 Task: Add a condition where "Assignee Is Current user" in new tickets in your groups.
Action: Mouse moved to (145, 516)
Screenshot: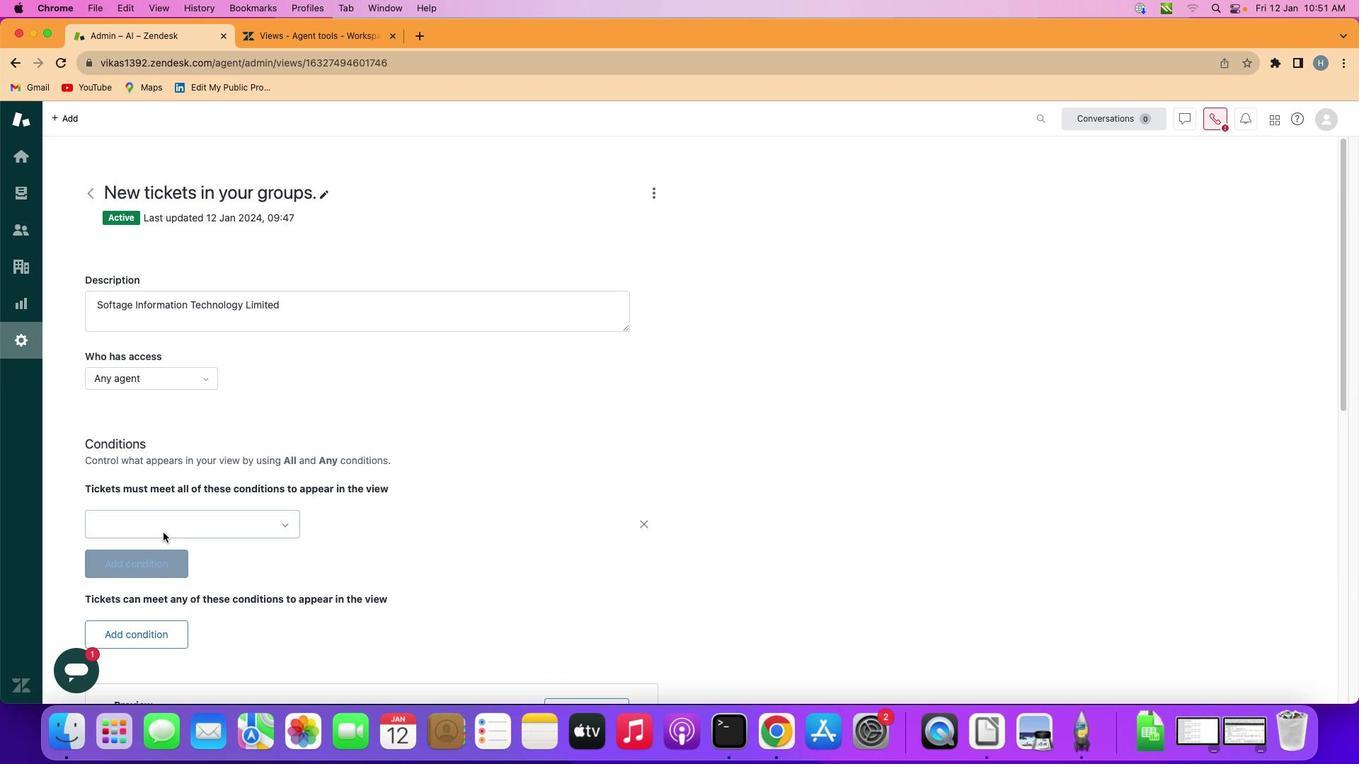 
Action: Mouse pressed left at (145, 516)
Screenshot: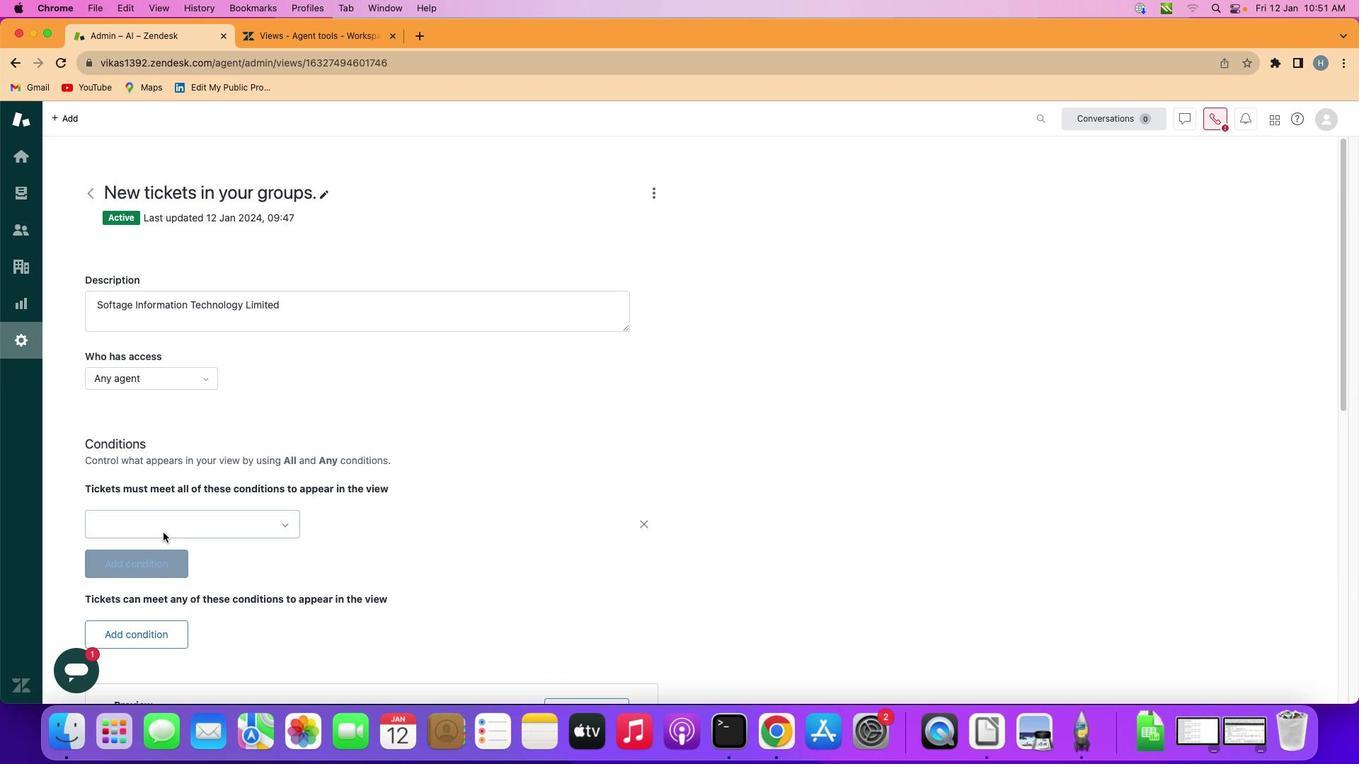 
Action: Mouse moved to (152, 511)
Screenshot: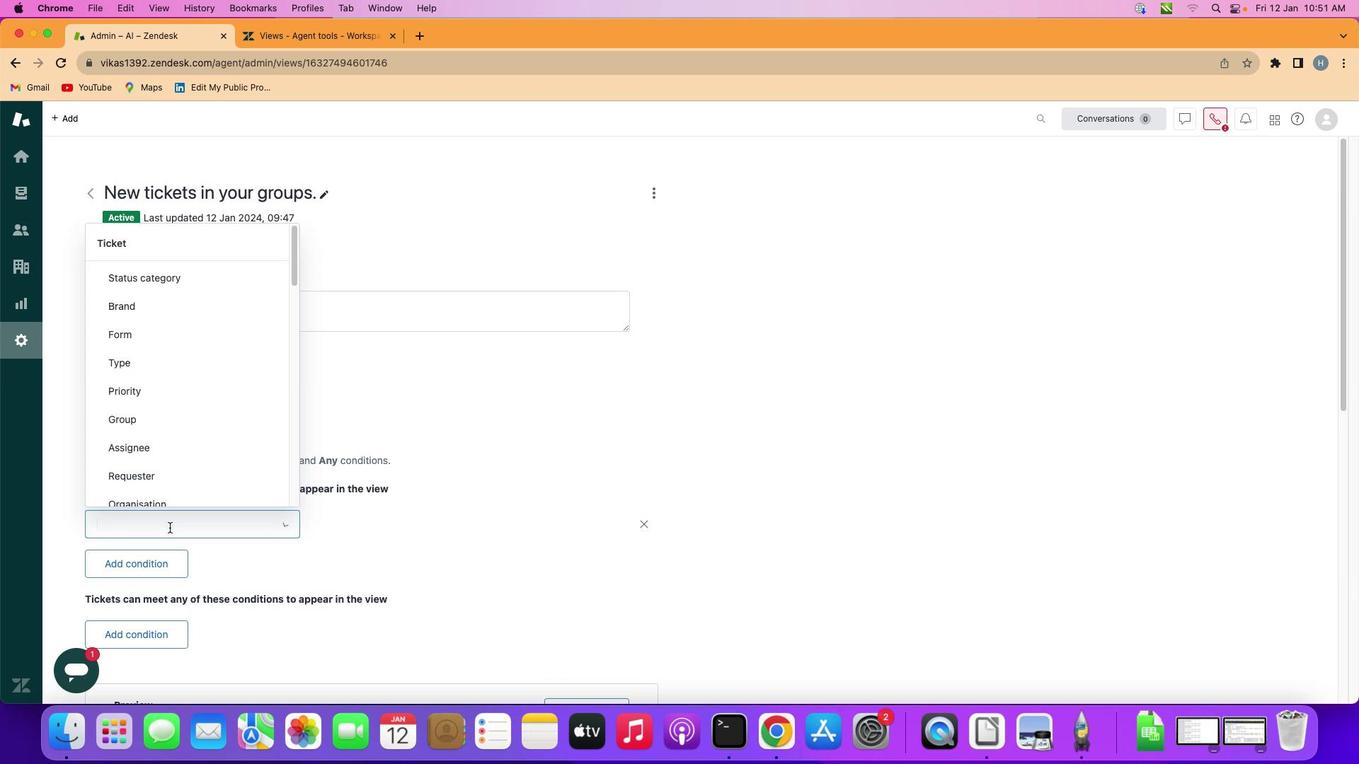 
Action: Mouse pressed left at (152, 511)
Screenshot: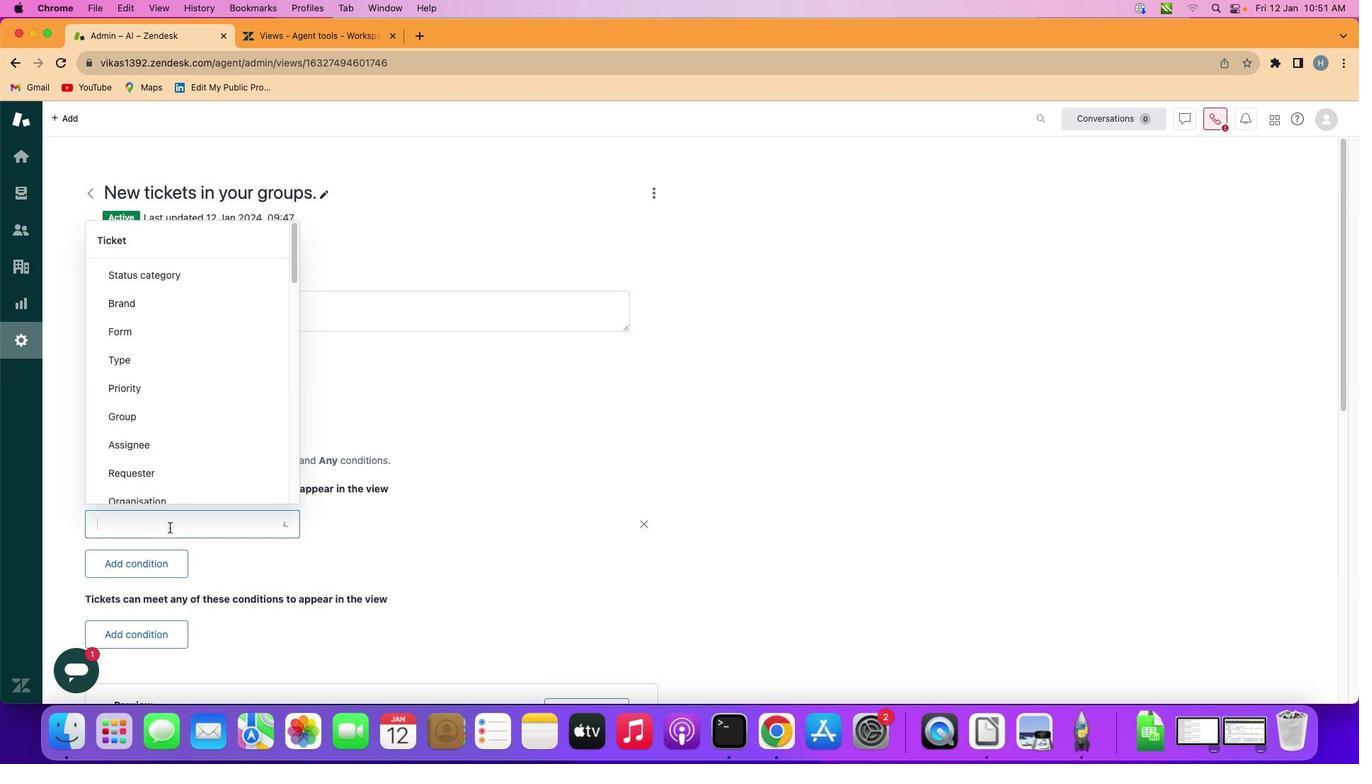 
Action: Mouse moved to (175, 418)
Screenshot: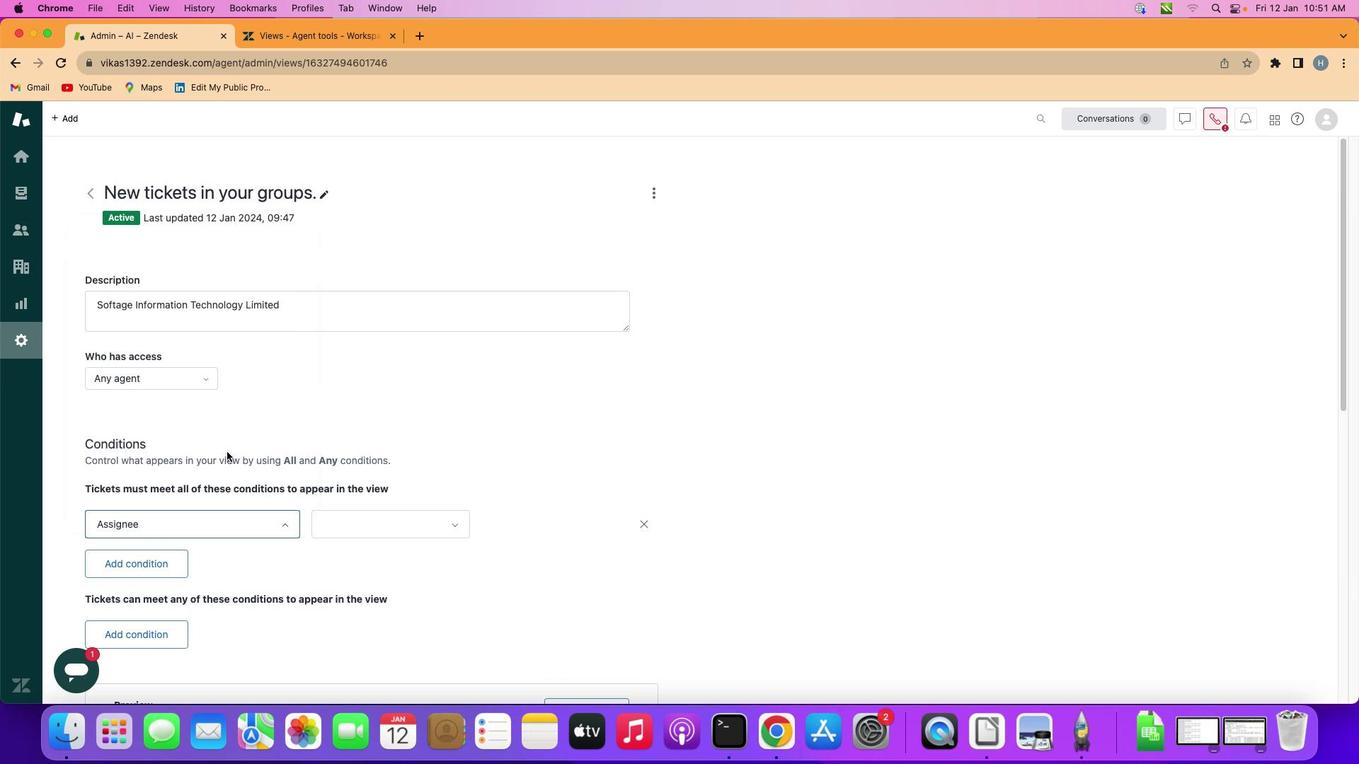 
Action: Mouse pressed left at (175, 418)
Screenshot: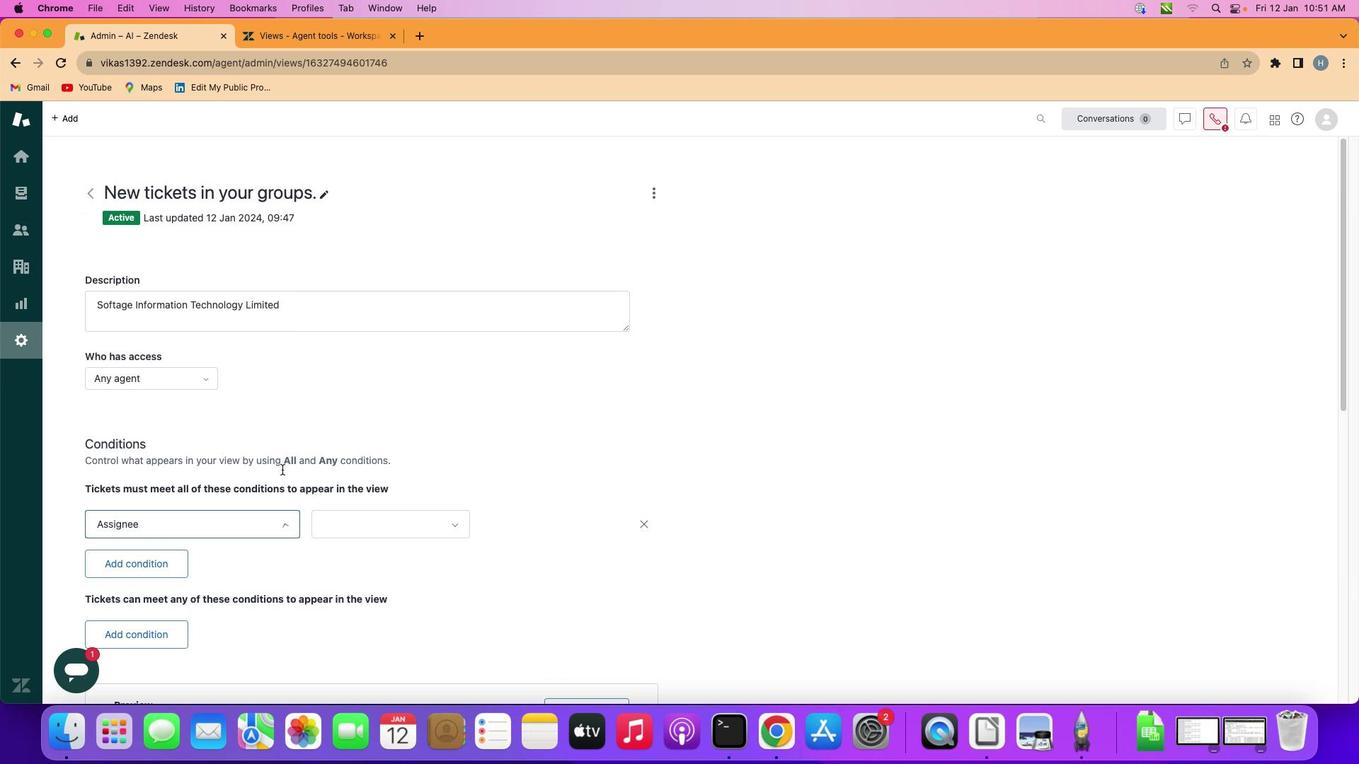 
Action: Mouse moved to (392, 506)
Screenshot: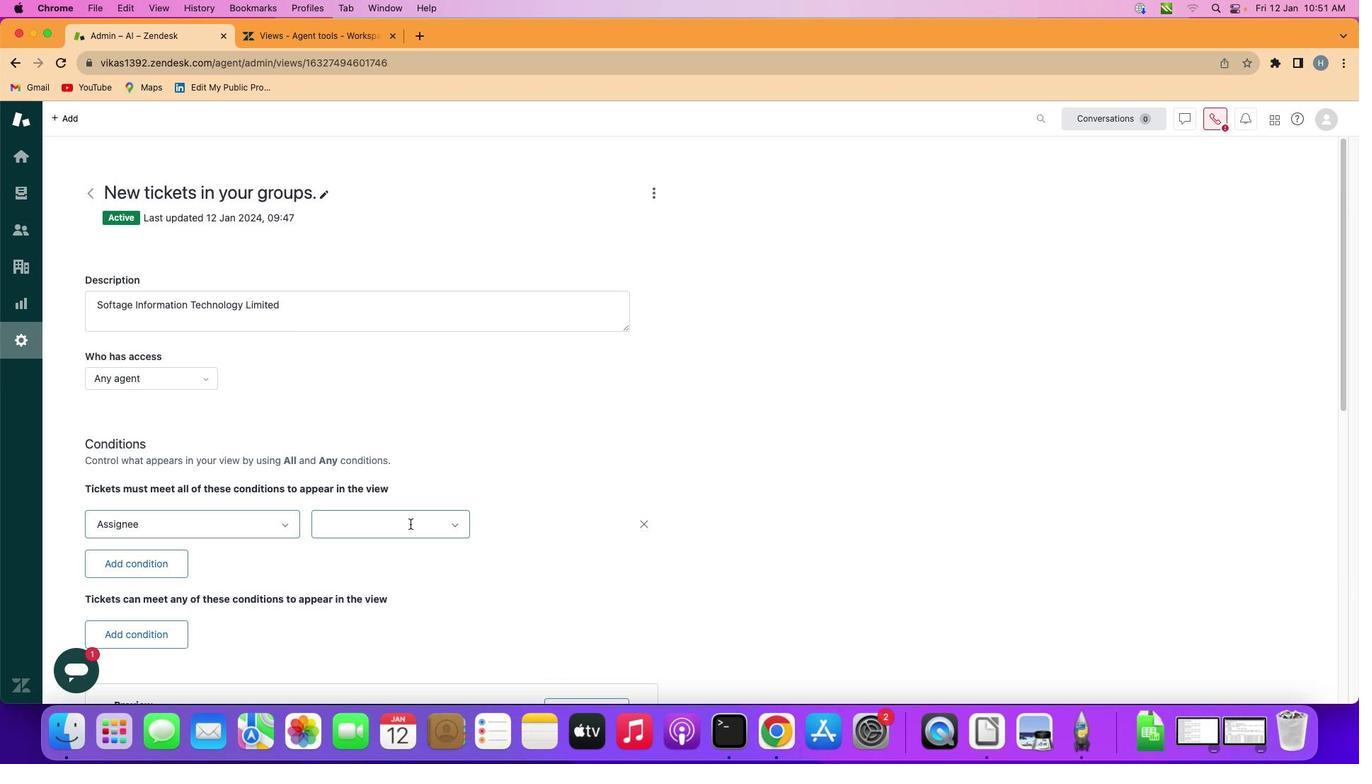 
Action: Mouse pressed left at (392, 506)
Screenshot: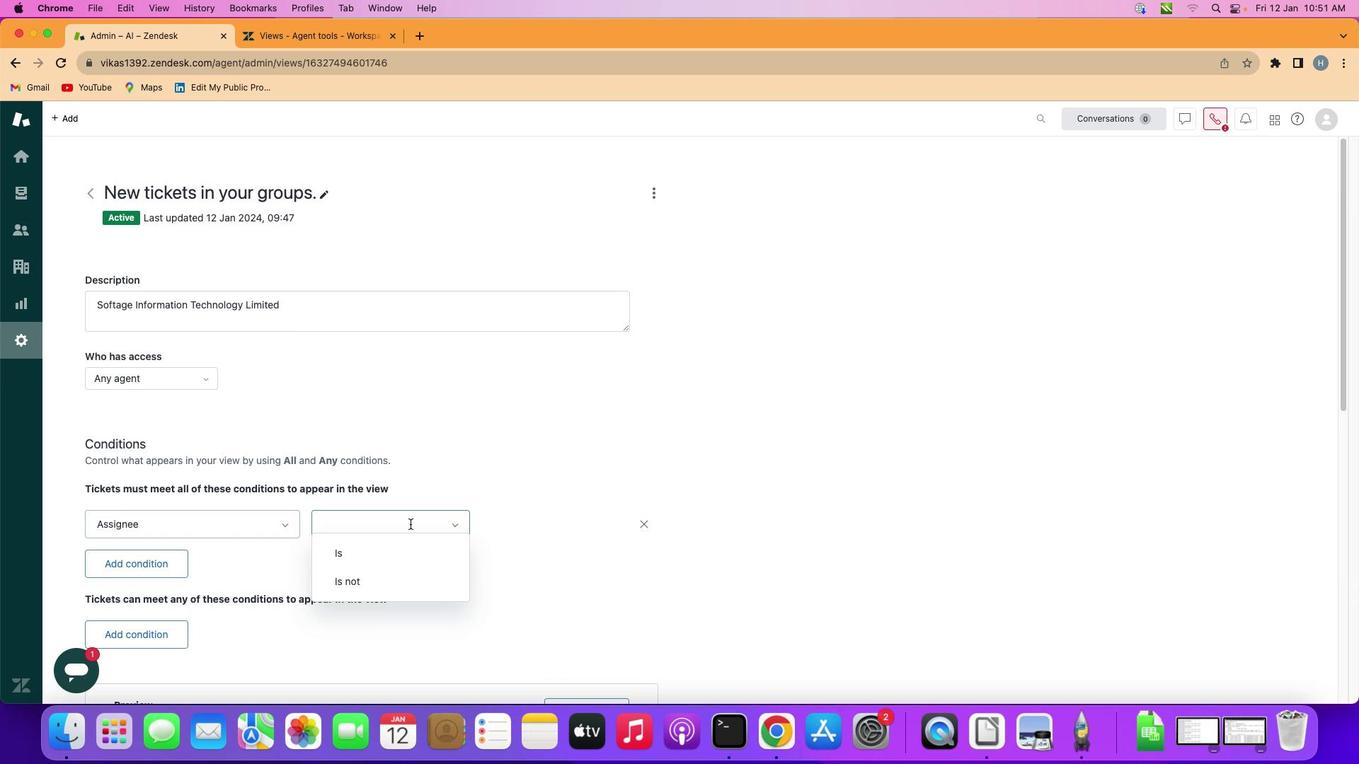 
Action: Mouse moved to (383, 534)
Screenshot: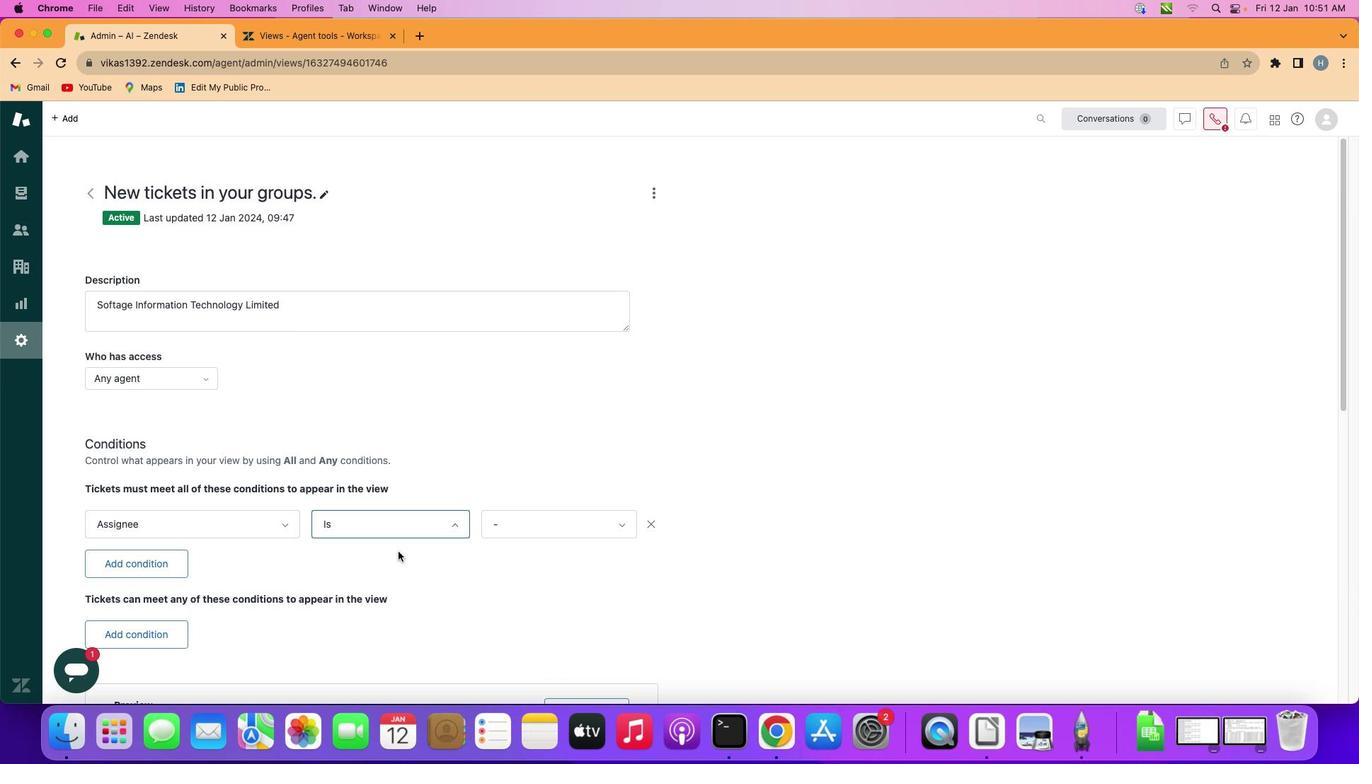 
Action: Mouse pressed left at (383, 534)
Screenshot: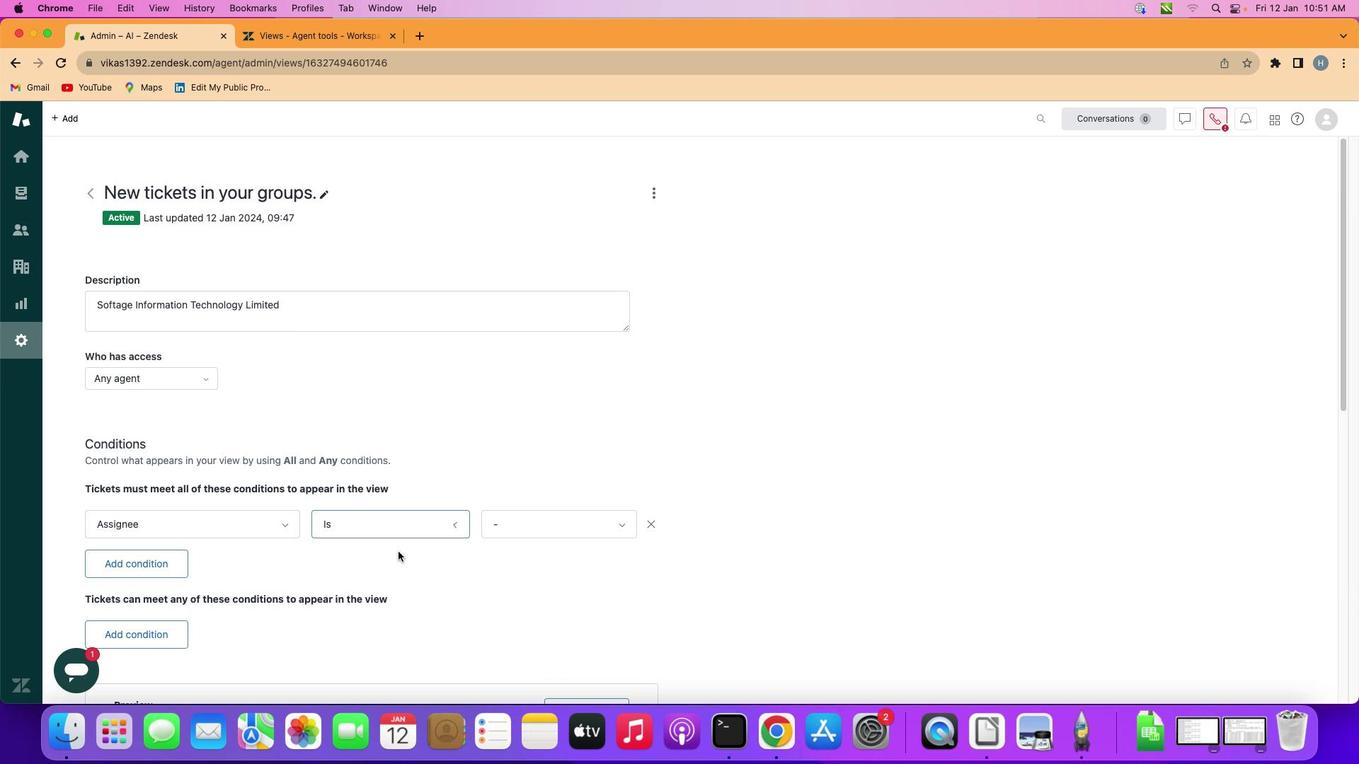 
Action: Mouse moved to (382, 534)
Screenshot: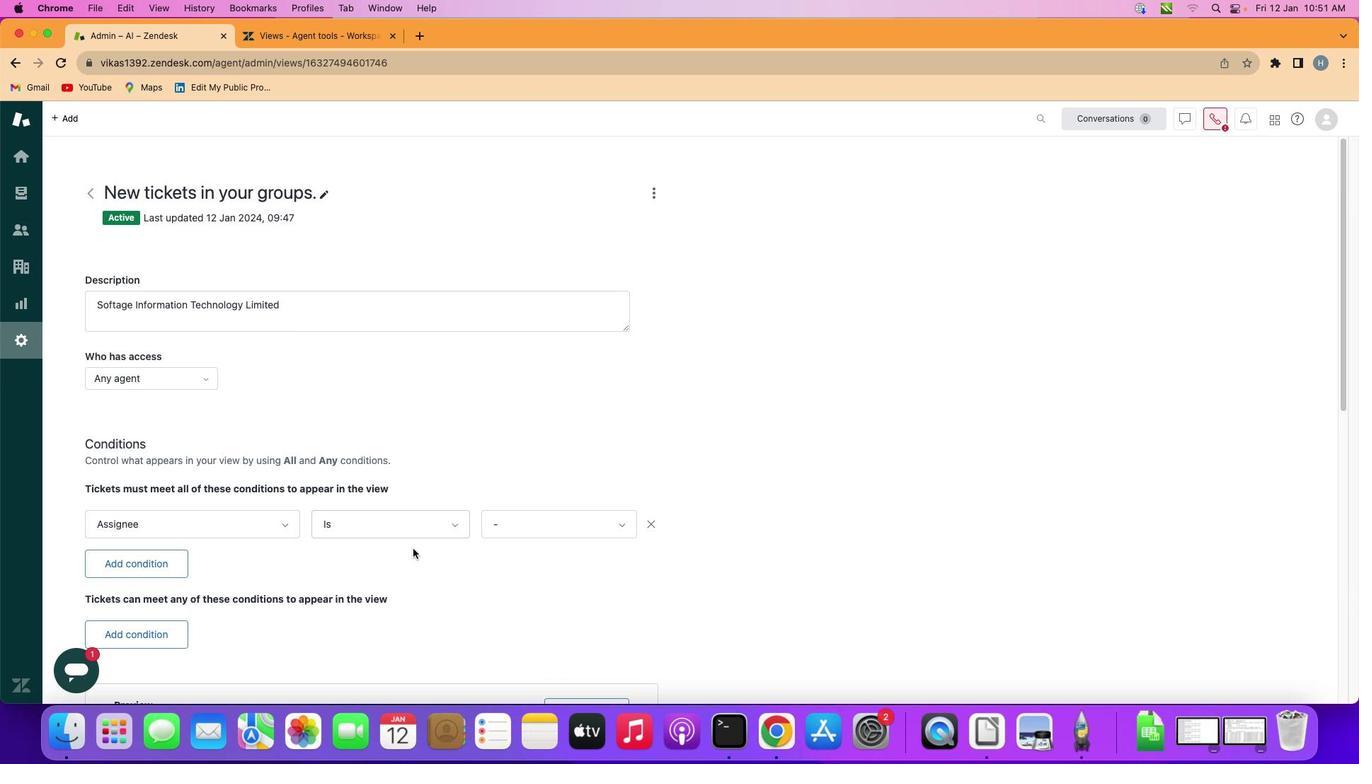 
Action: Mouse pressed left at (382, 534)
Screenshot: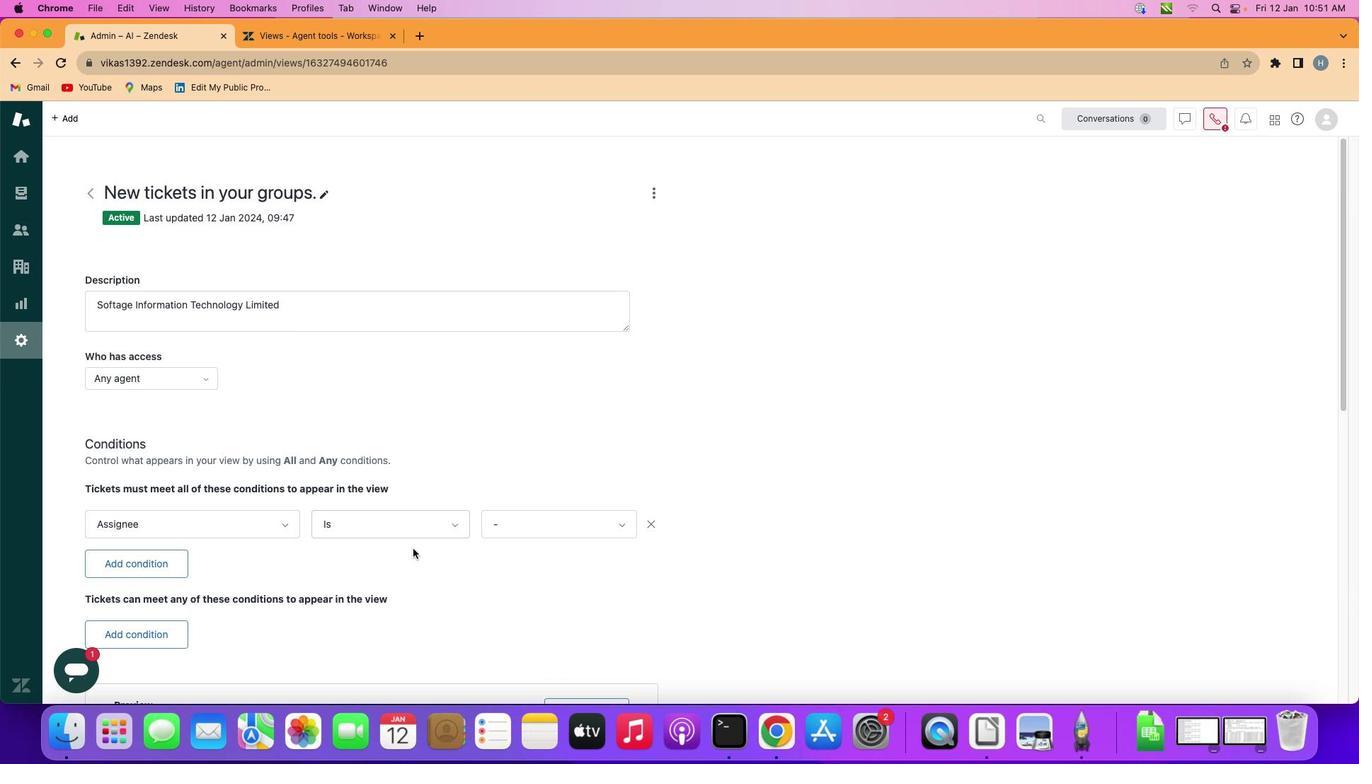 
Action: Mouse moved to (505, 499)
Screenshot: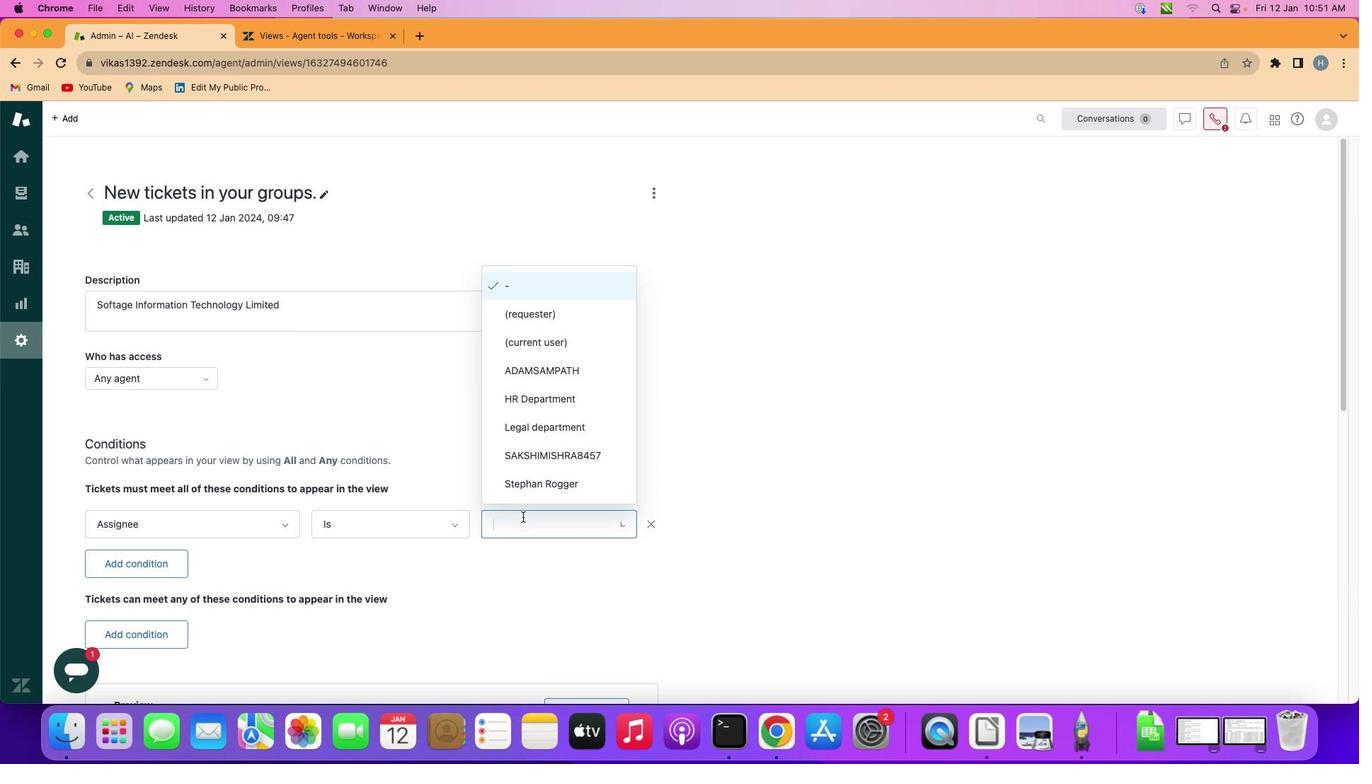 
Action: Mouse pressed left at (505, 499)
Screenshot: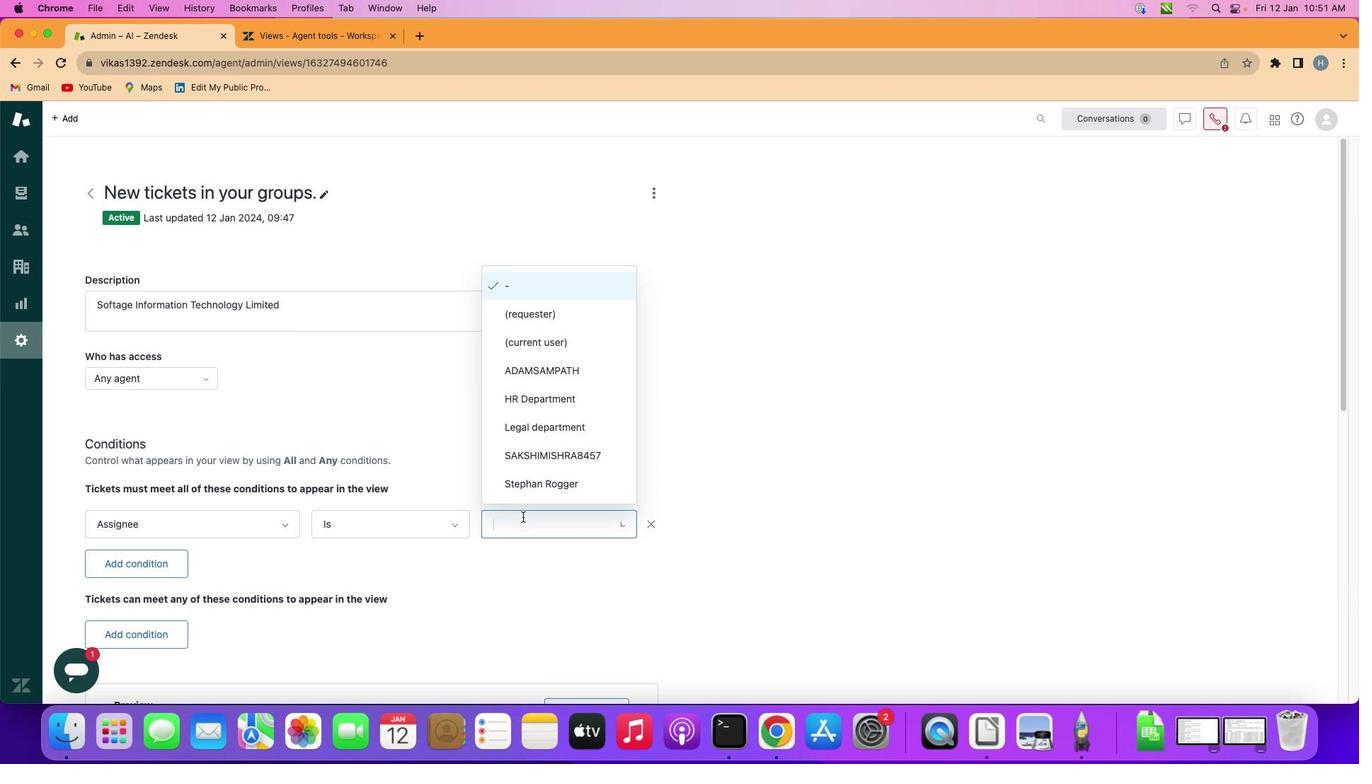 
Action: Mouse moved to (553, 324)
Screenshot: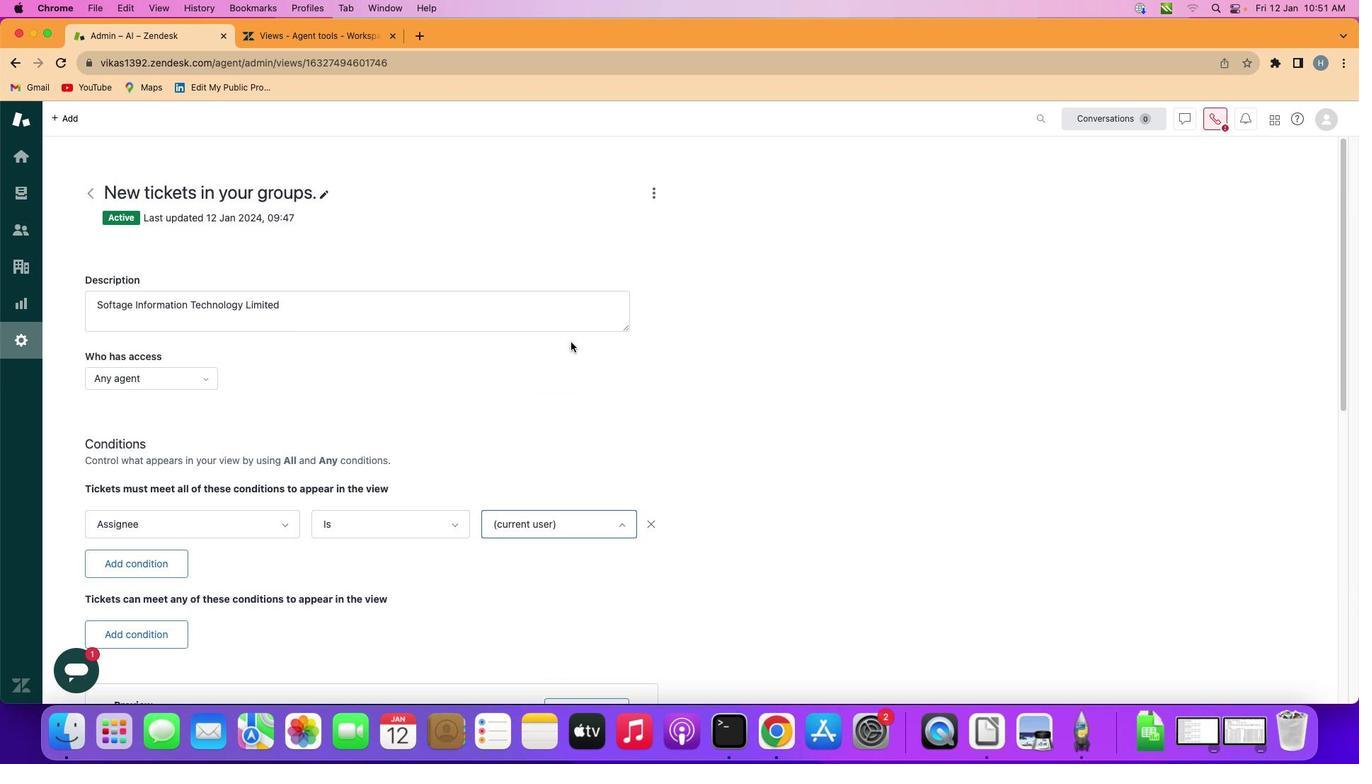 
Action: Mouse pressed left at (553, 324)
Screenshot: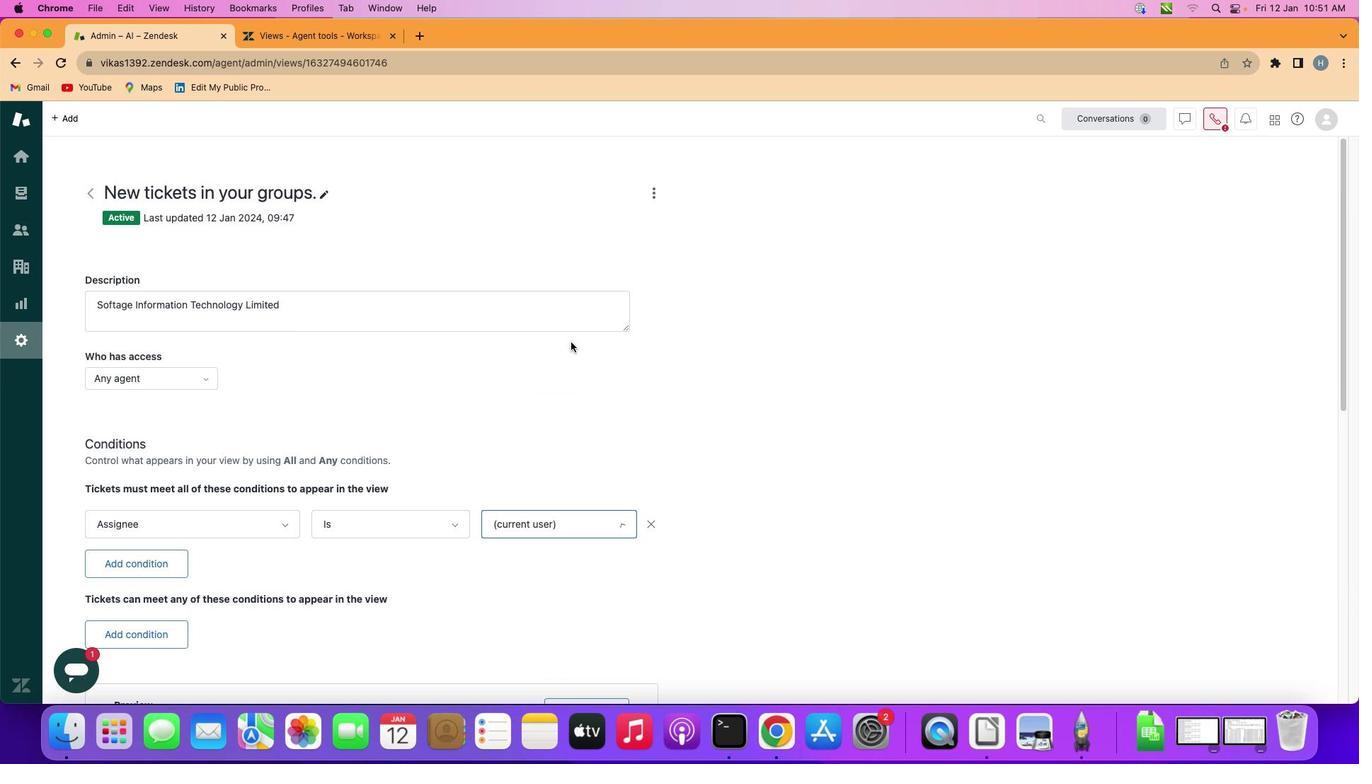 
Action: Mouse moved to (553, 326)
Screenshot: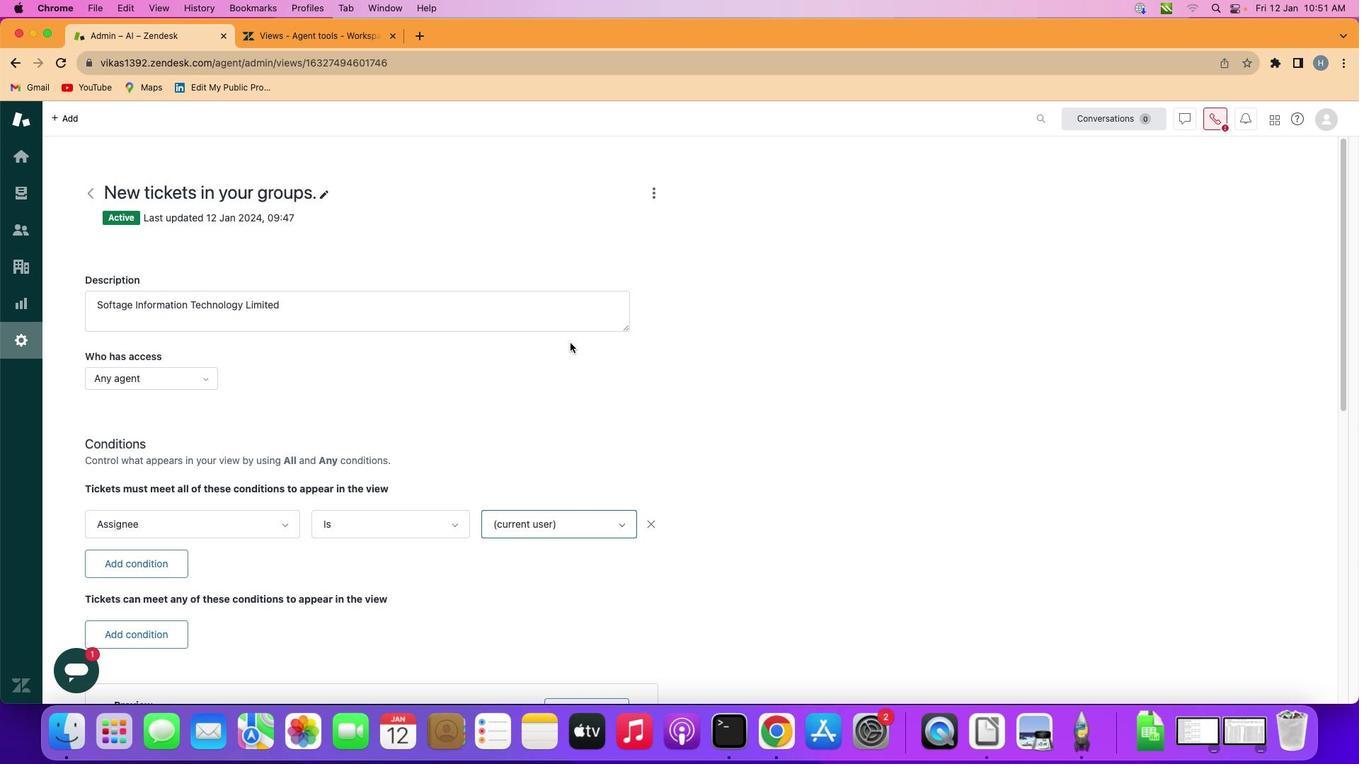 
